 Task: Add Painterland Sisters Organic Blueberry Lemon Icelandic Style Skyr Yogurt to the cart.
Action: Mouse pressed left at (26, 140)
Screenshot: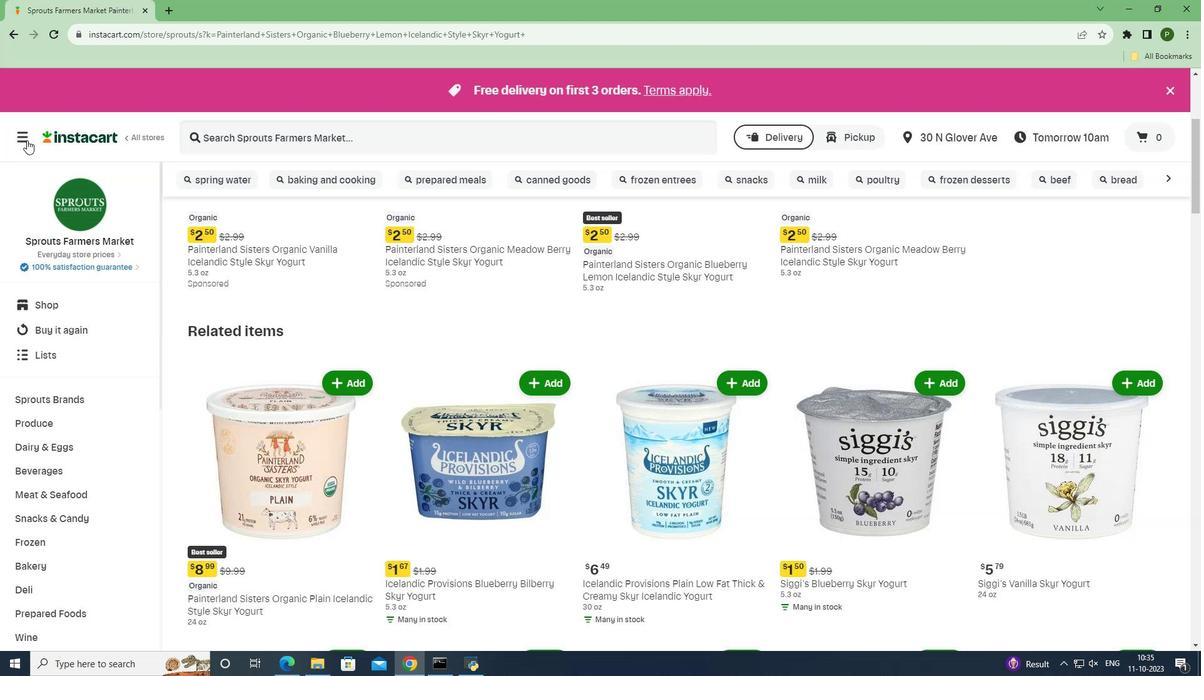 
Action: Mouse moved to (55, 330)
Screenshot: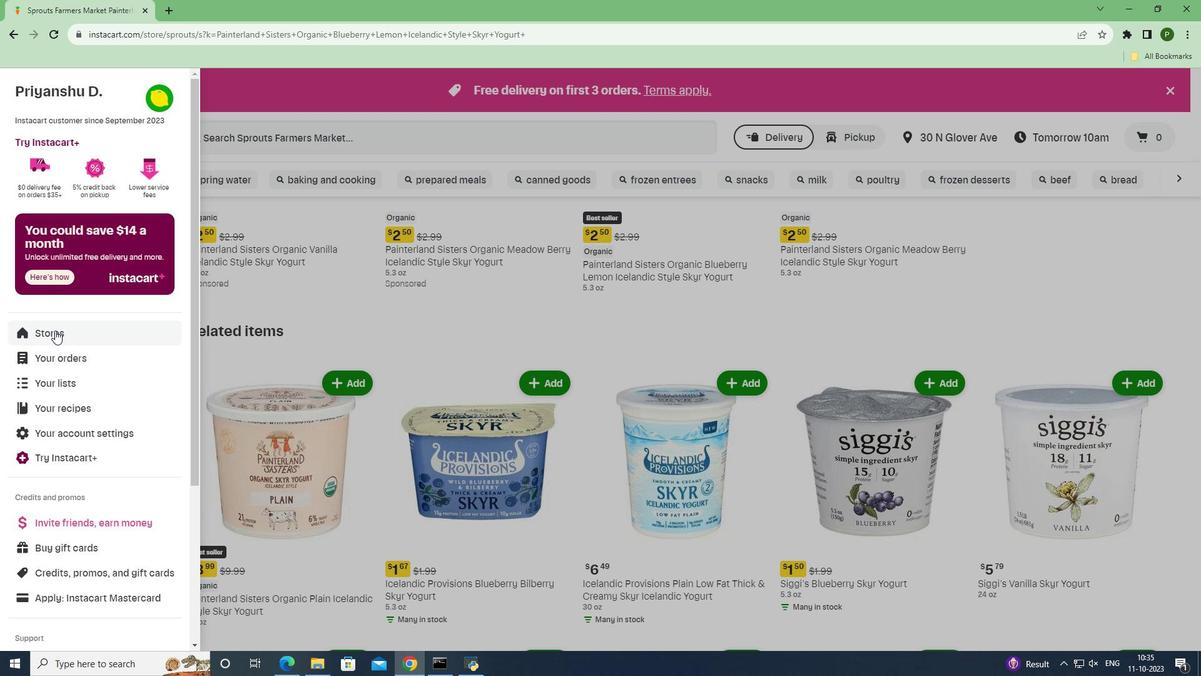 
Action: Mouse pressed left at (55, 330)
Screenshot: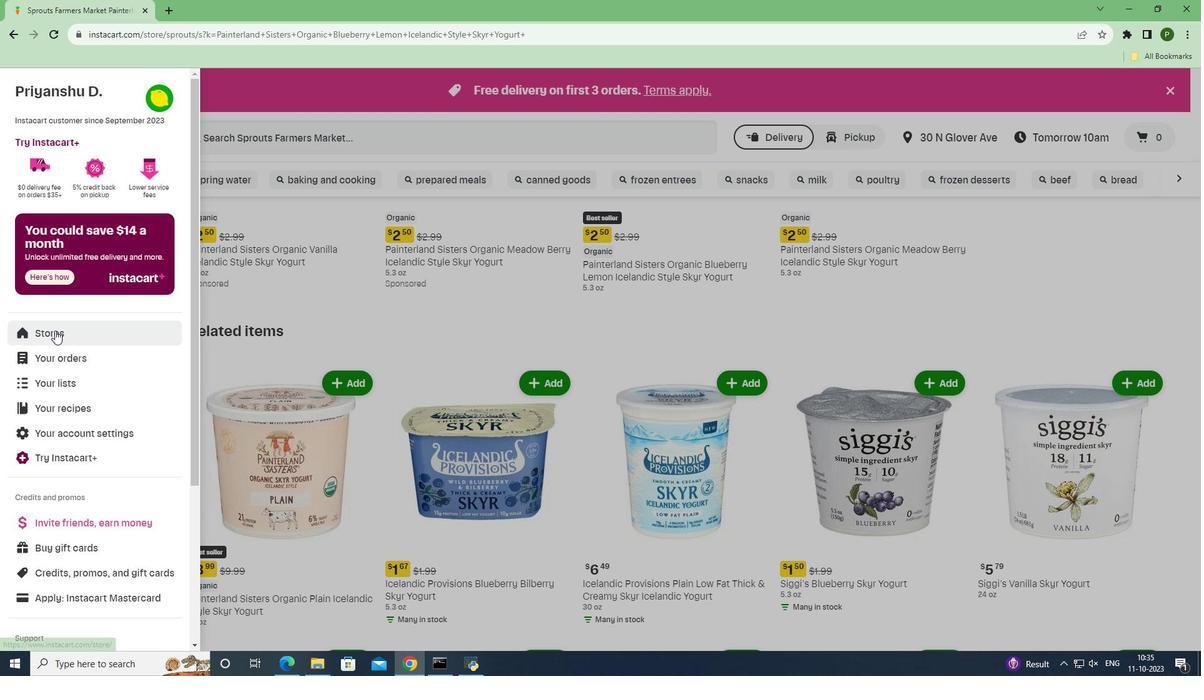 
Action: Mouse moved to (308, 122)
Screenshot: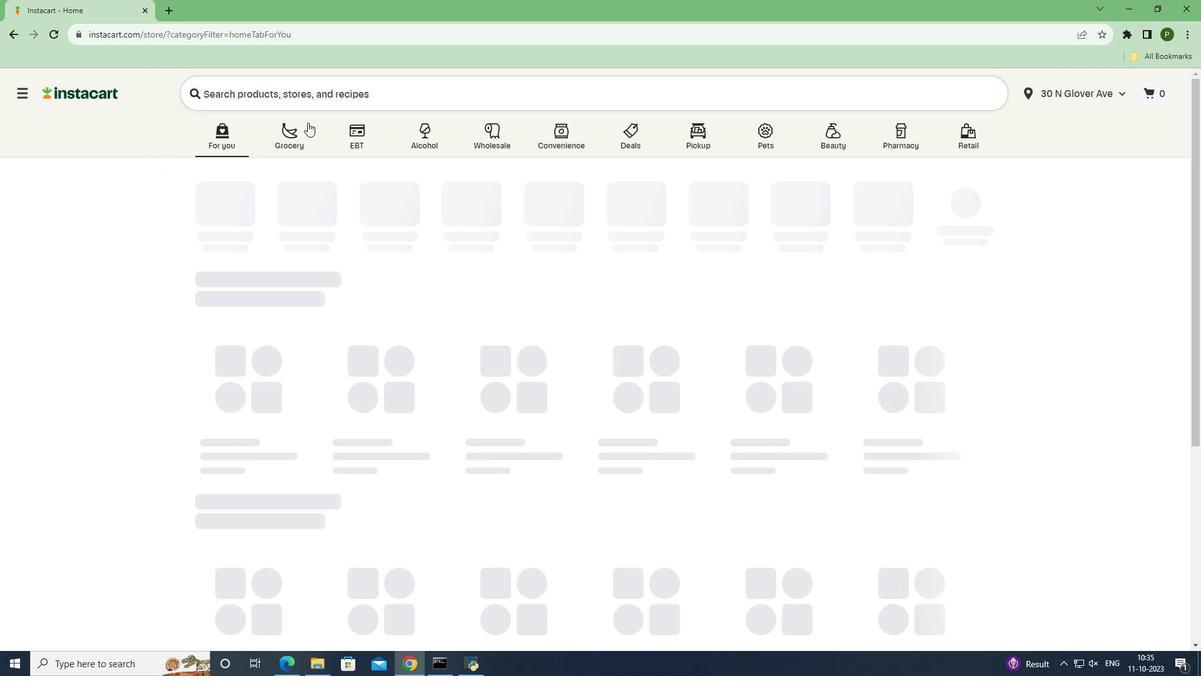 
Action: Mouse pressed left at (308, 122)
Screenshot: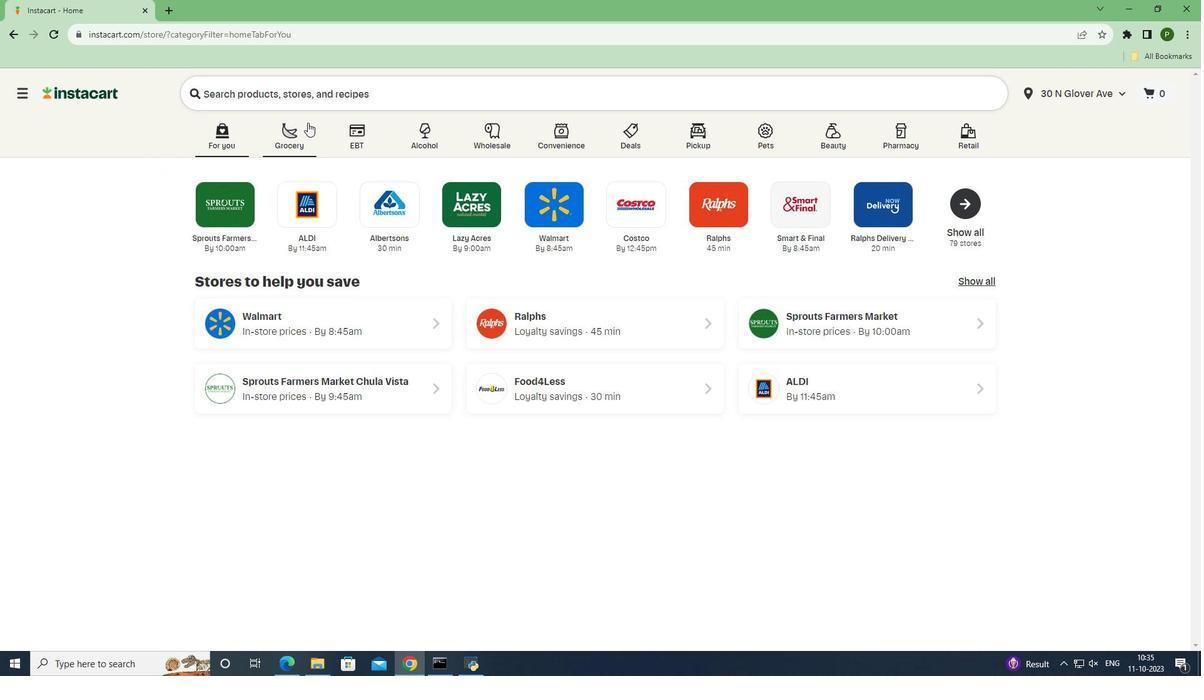 
Action: Mouse moved to (502, 269)
Screenshot: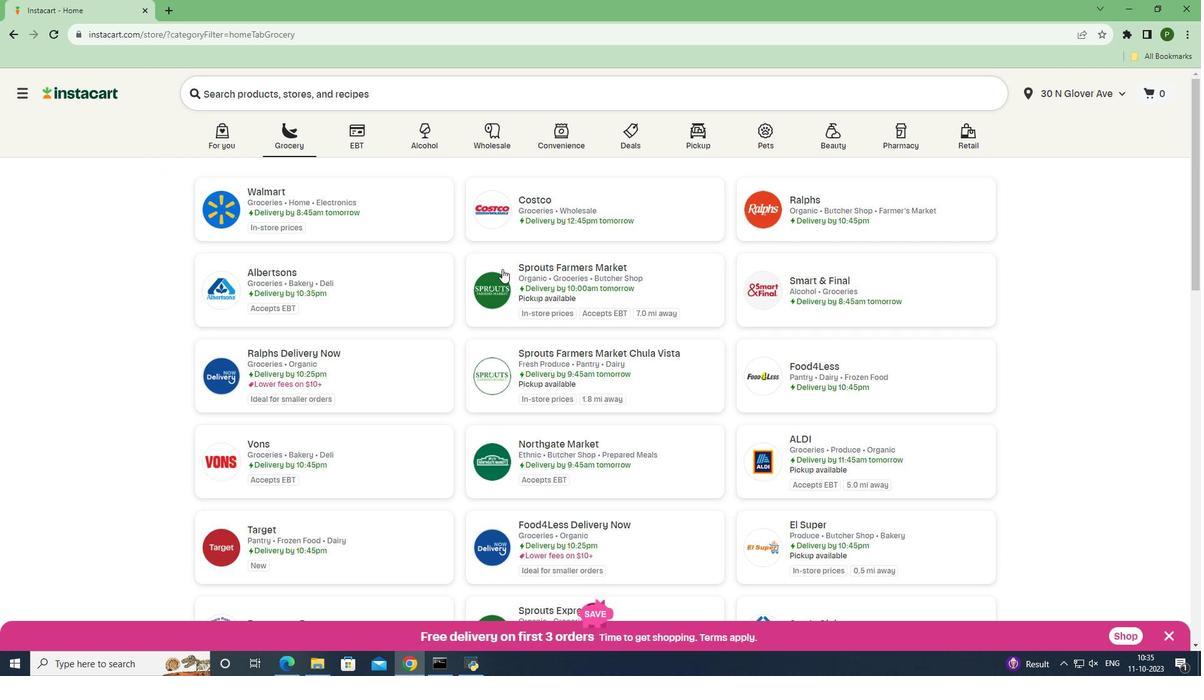 
Action: Mouse pressed left at (502, 269)
Screenshot: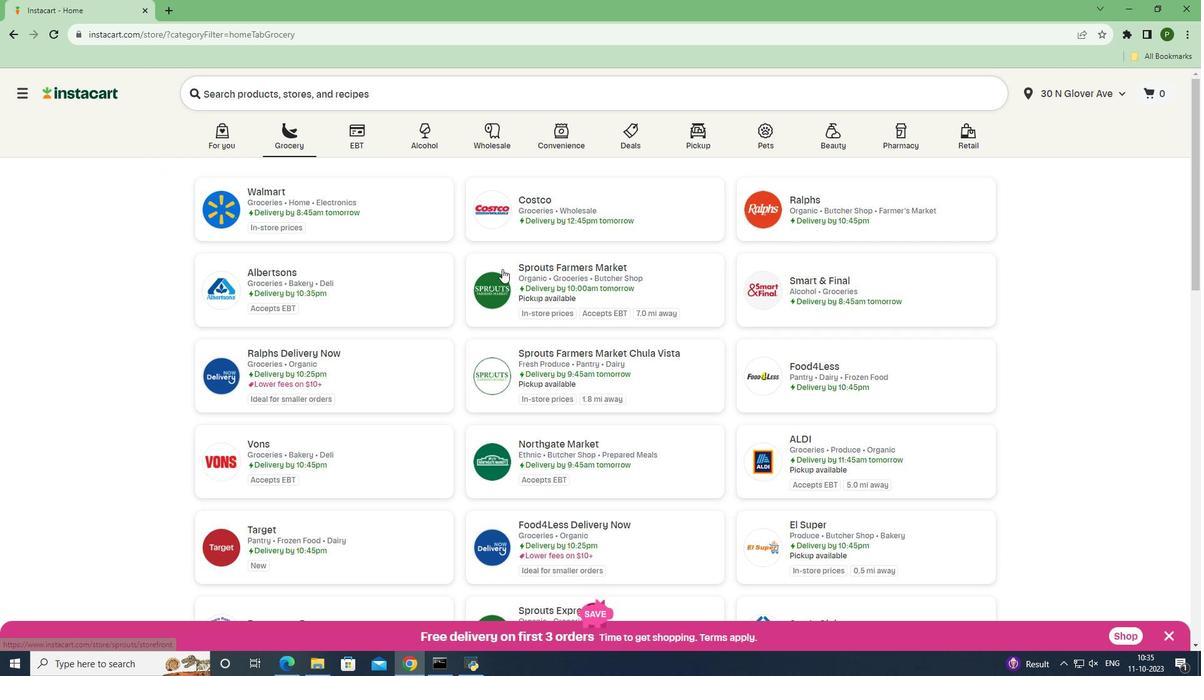 
Action: Mouse moved to (73, 447)
Screenshot: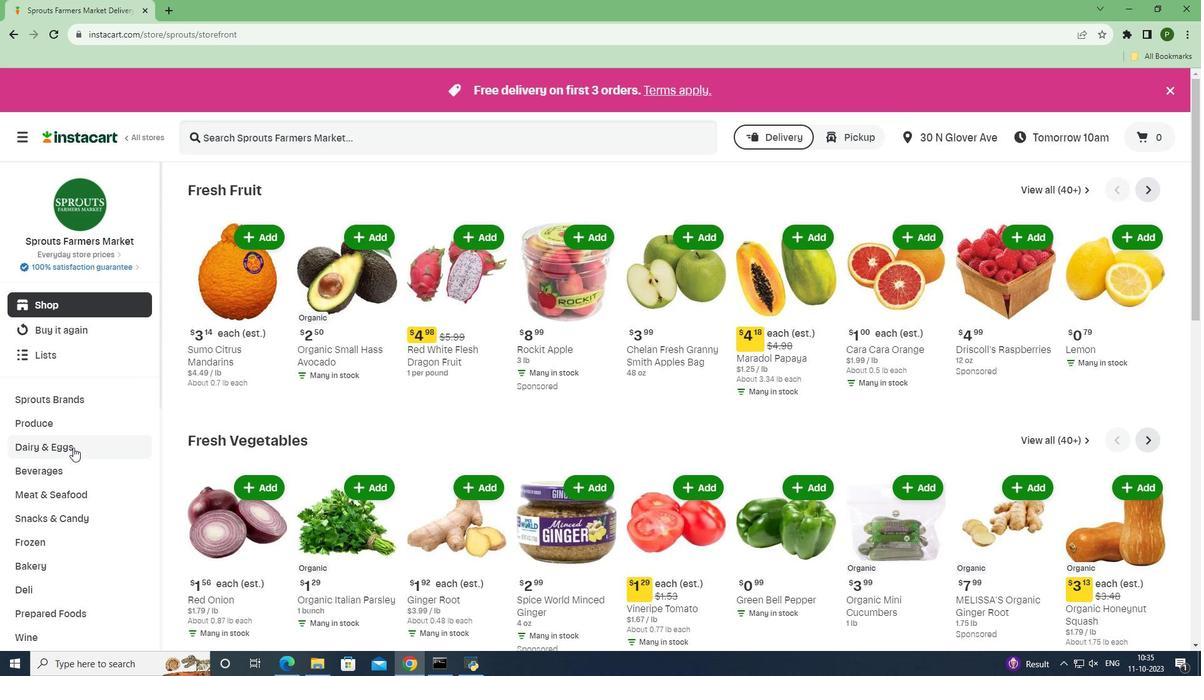 
Action: Mouse pressed left at (73, 447)
Screenshot: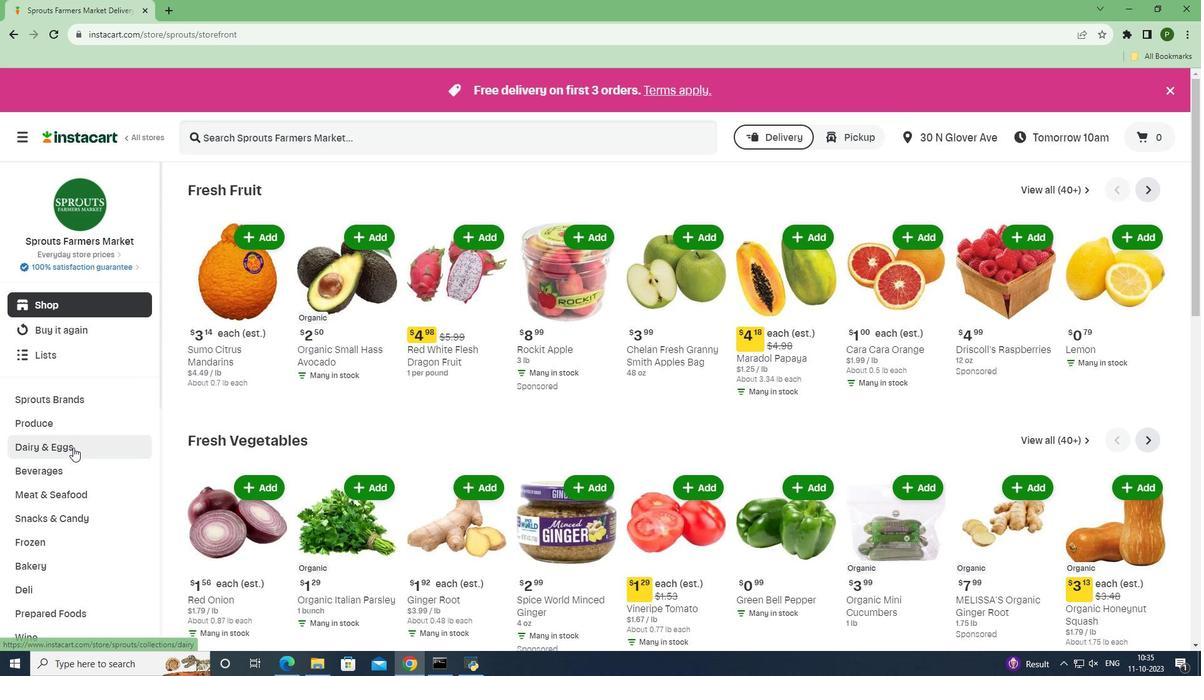 
Action: Mouse moved to (49, 539)
Screenshot: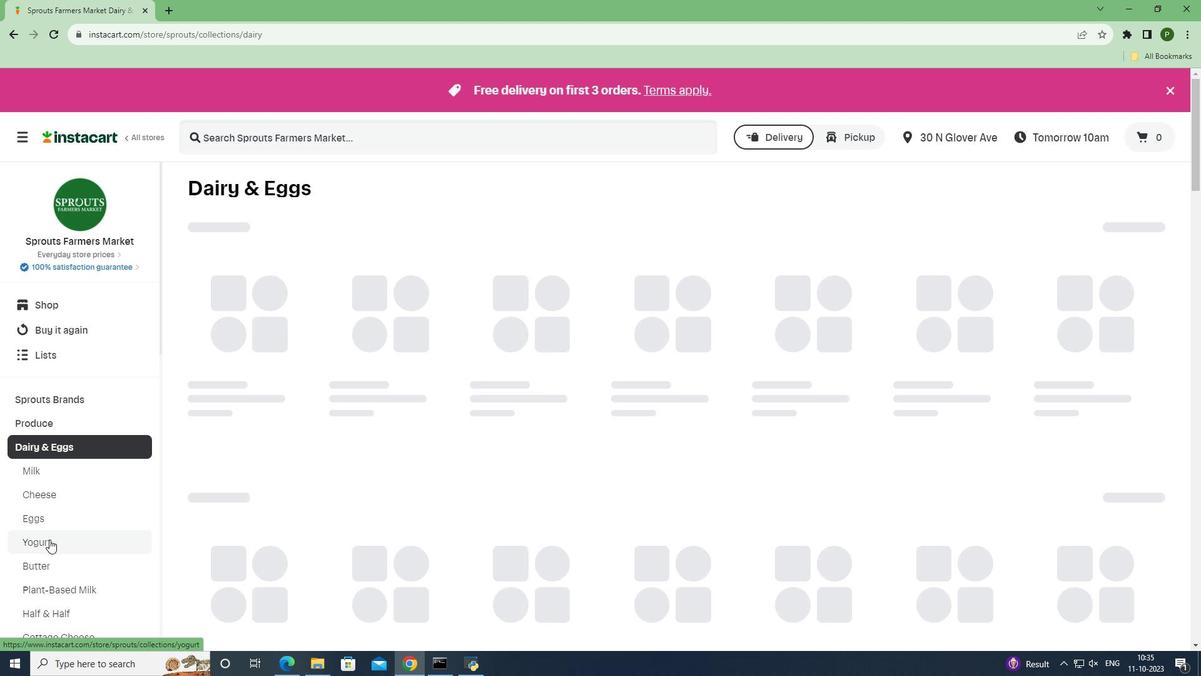 
Action: Mouse pressed left at (49, 539)
Screenshot: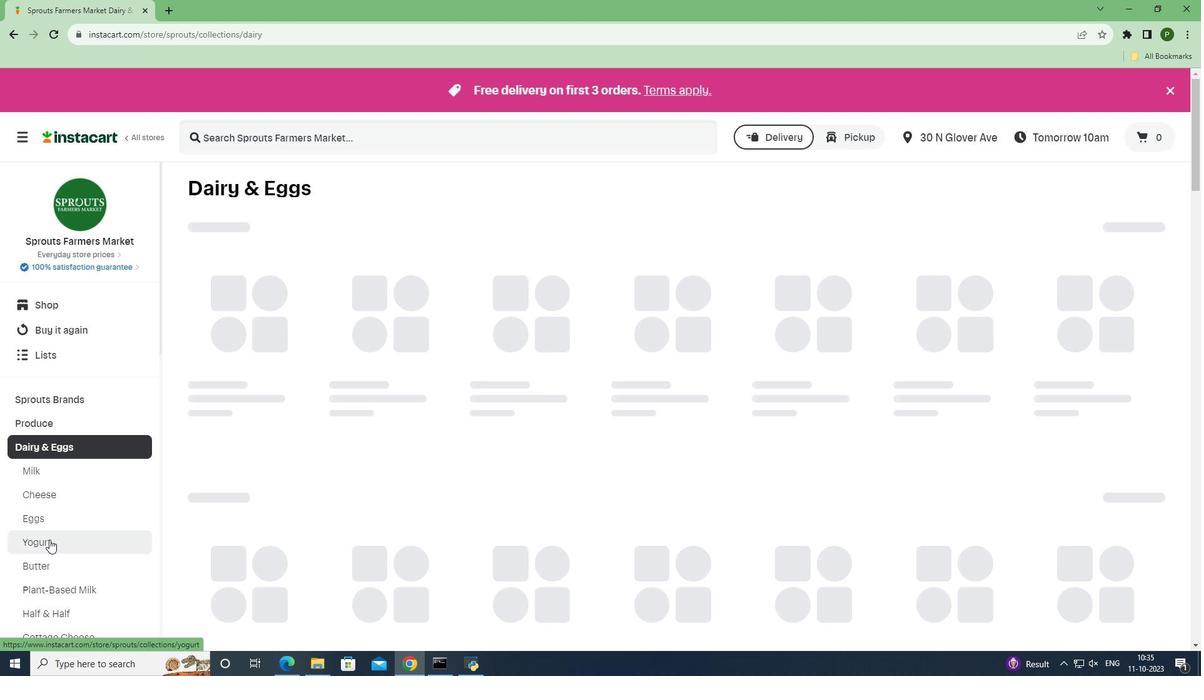 
Action: Mouse moved to (225, 131)
Screenshot: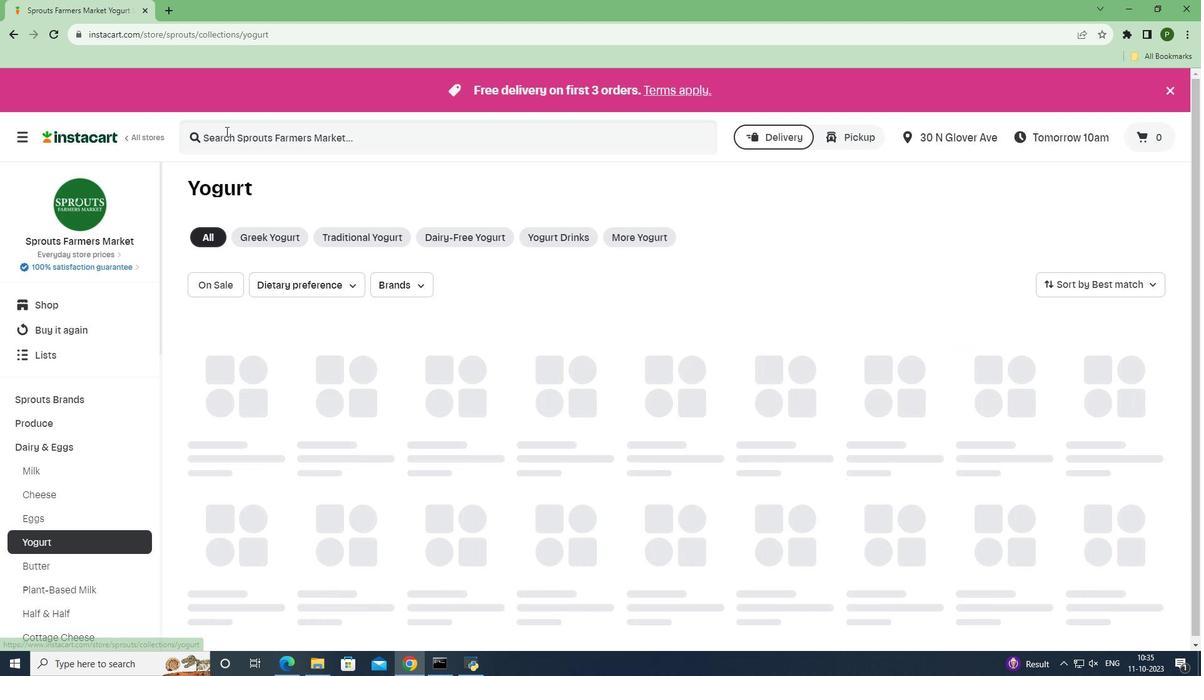 
Action: Mouse pressed left at (225, 131)
Screenshot: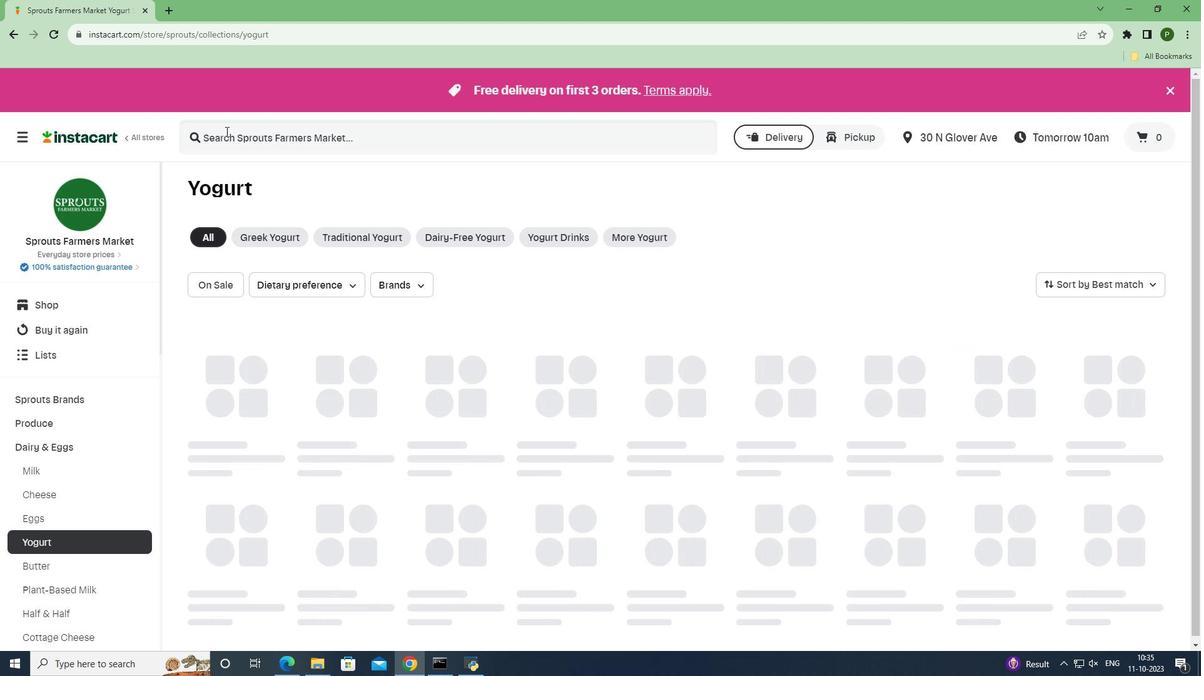 
Action: Key pressed <Key.caps_lock>P<Key.caps_lock>ainterland<Key.space><Key.caps_lock>S<Key.caps_lock>isters<Key.space><Key.caps_lock>O<Key.caps_lock>rganic<Key.space><Key.caps_lock>B<Key.caps_lock>lueberry<Key.space><Key.caps_lock>L<Key.caps_lock>emon<Key.space><Key.caps_lock>I<Key.caps_lock>celandic<Key.space><Key.caps_lock>S<Key.caps_lock>tyle<Key.space><Key.caps_lock>S<Key.caps_lock>kyr<Key.space><Key.caps_lock>Y<Key.caps_lock>ogurt<Key.space><Key.enter>
Screenshot: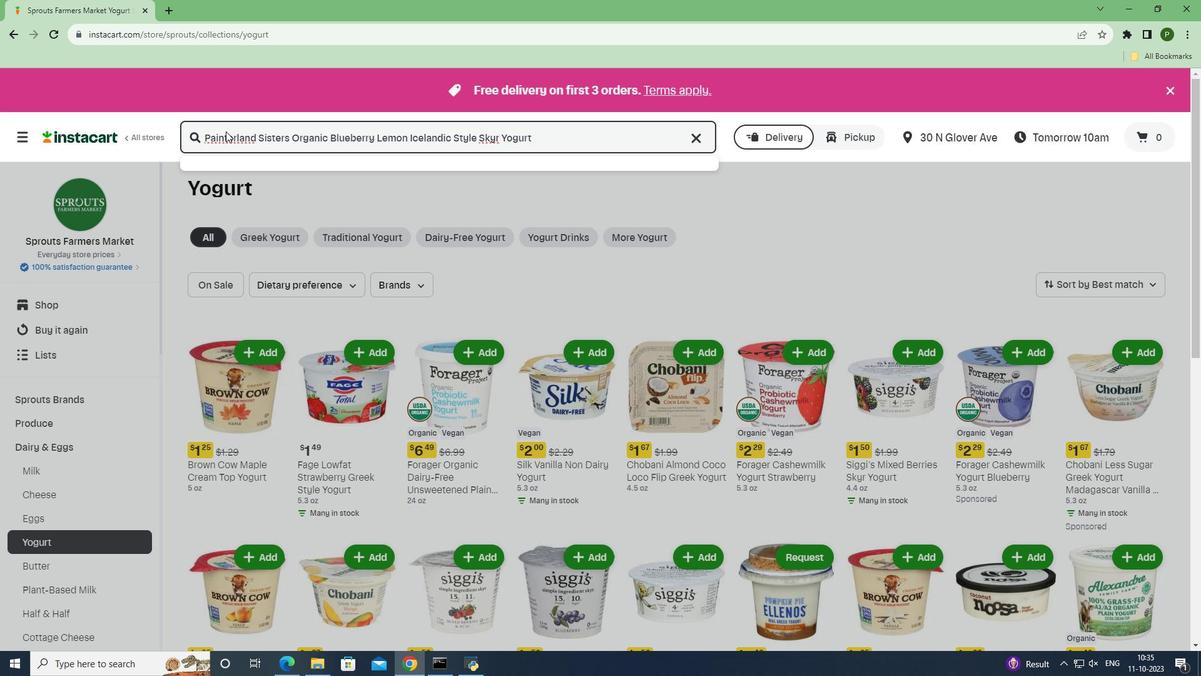 
Action: Mouse moved to (734, 269)
Screenshot: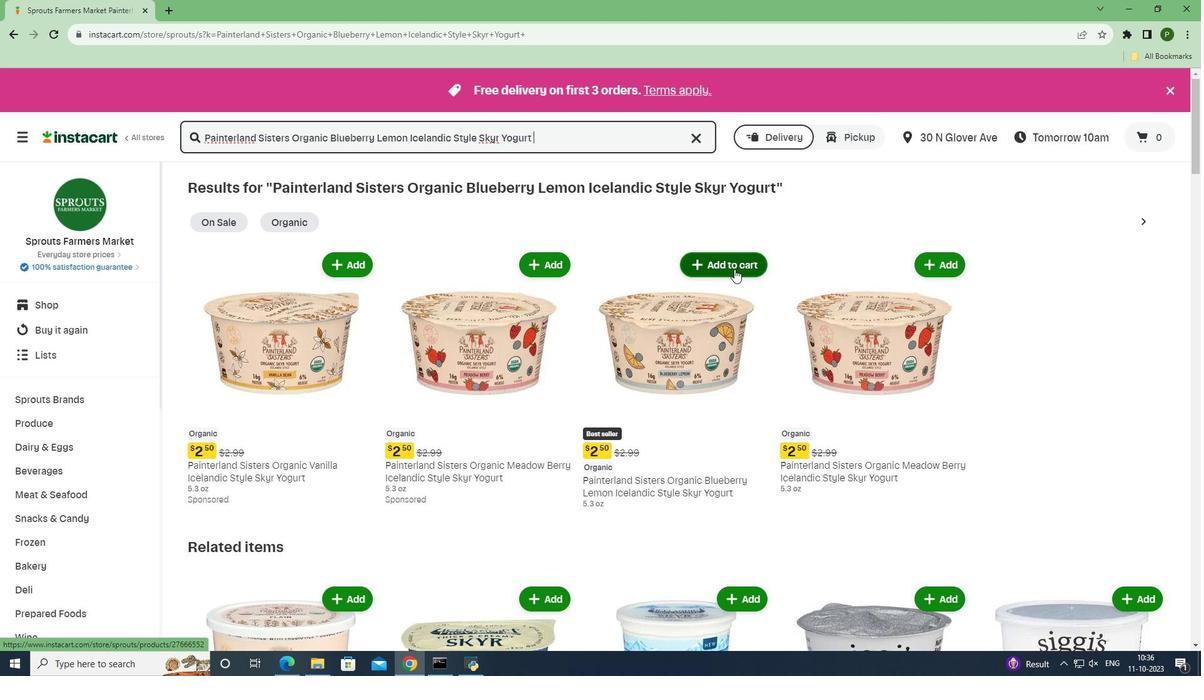 
Action: Mouse pressed left at (734, 269)
Screenshot: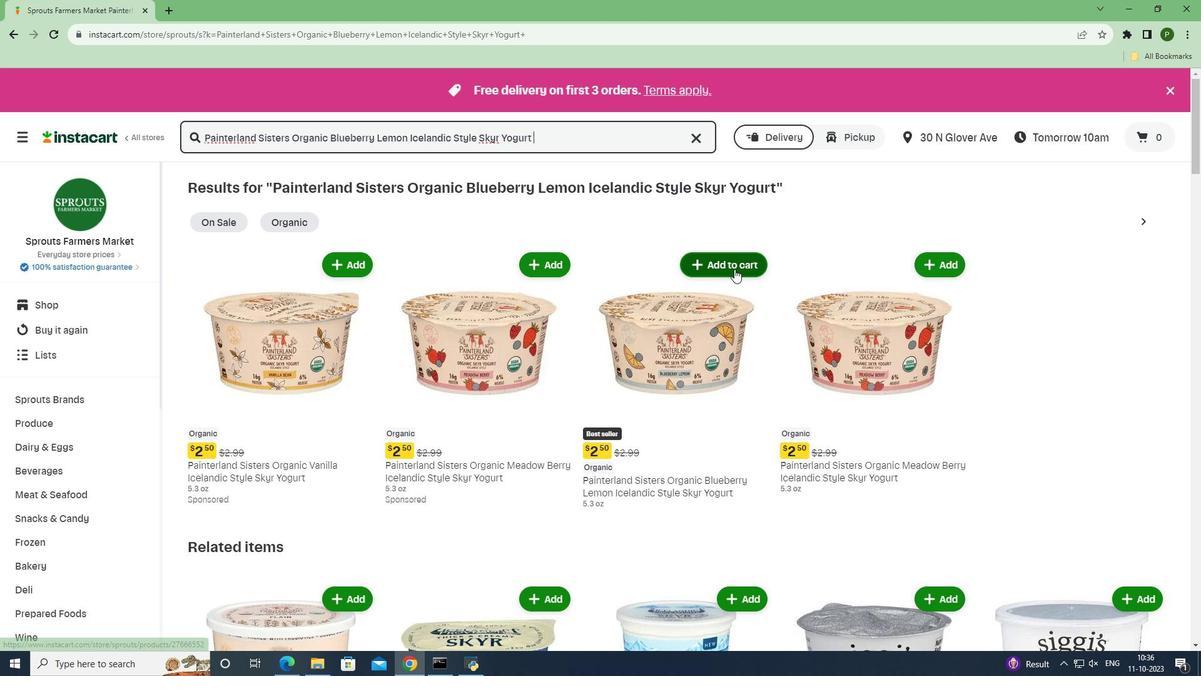 
Action: Mouse moved to (777, 308)
Screenshot: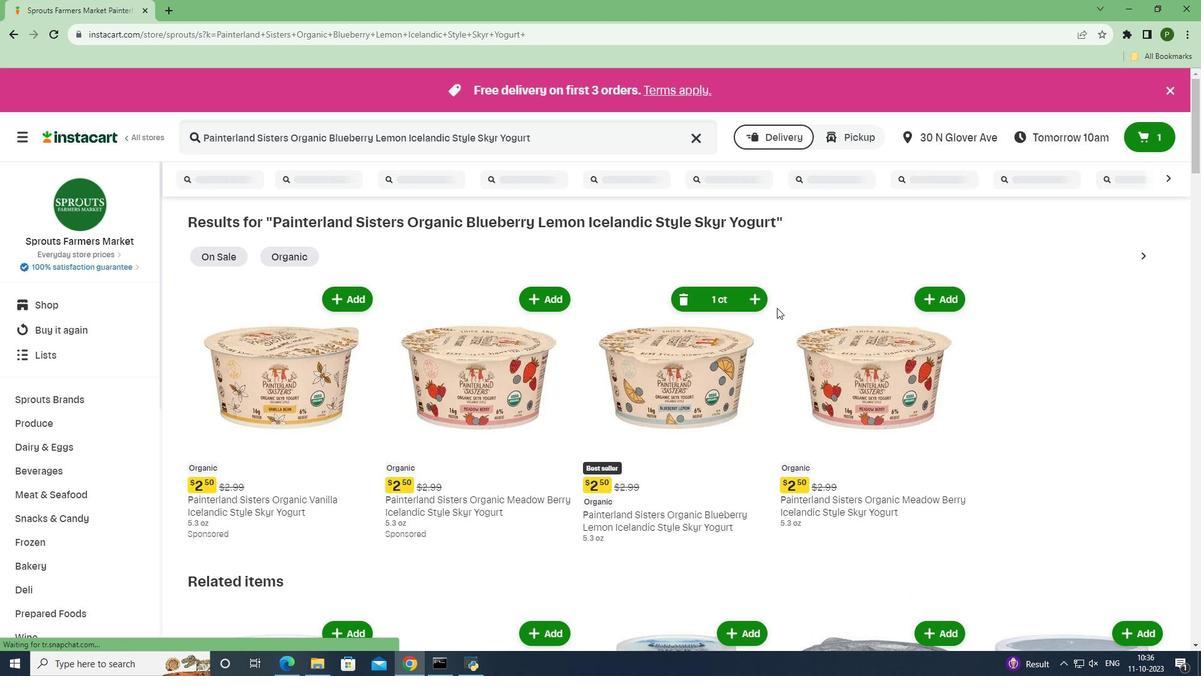 
